 Task: Add a condition where "Channel Is not Text" in recently solved tickets.
Action: Mouse moved to (137, 481)
Screenshot: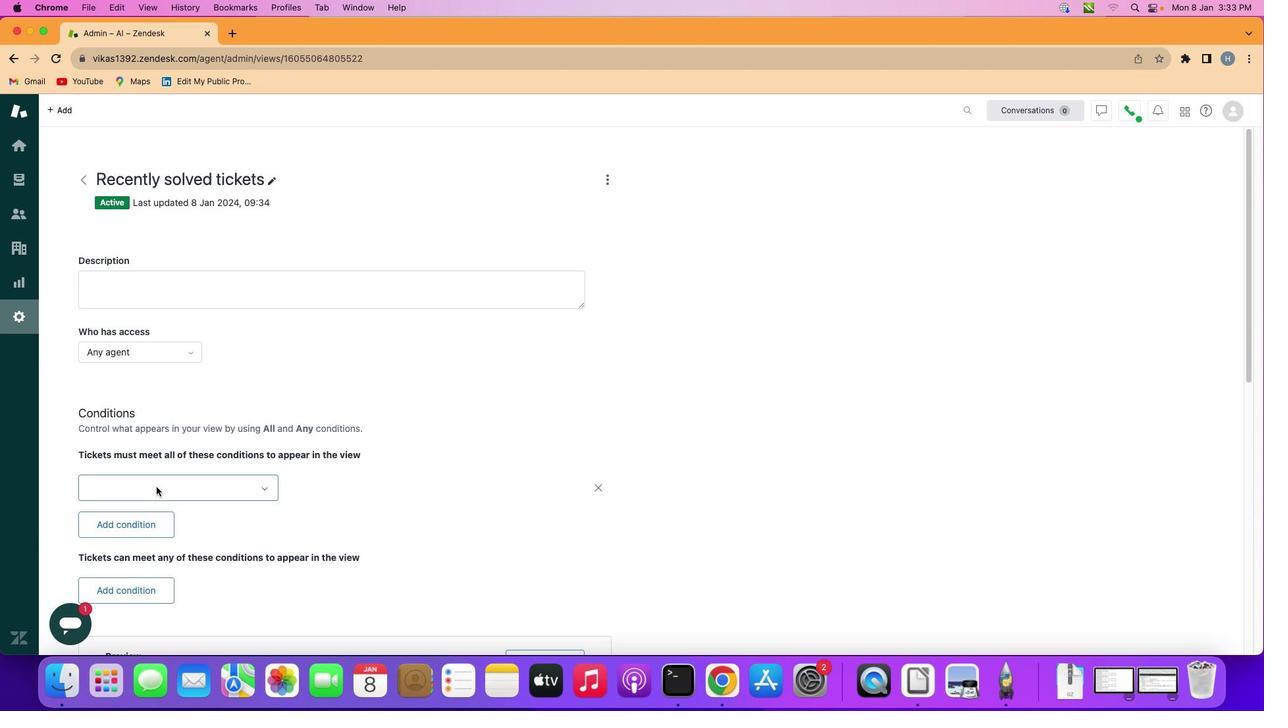 
Action: Mouse pressed left at (137, 481)
Screenshot: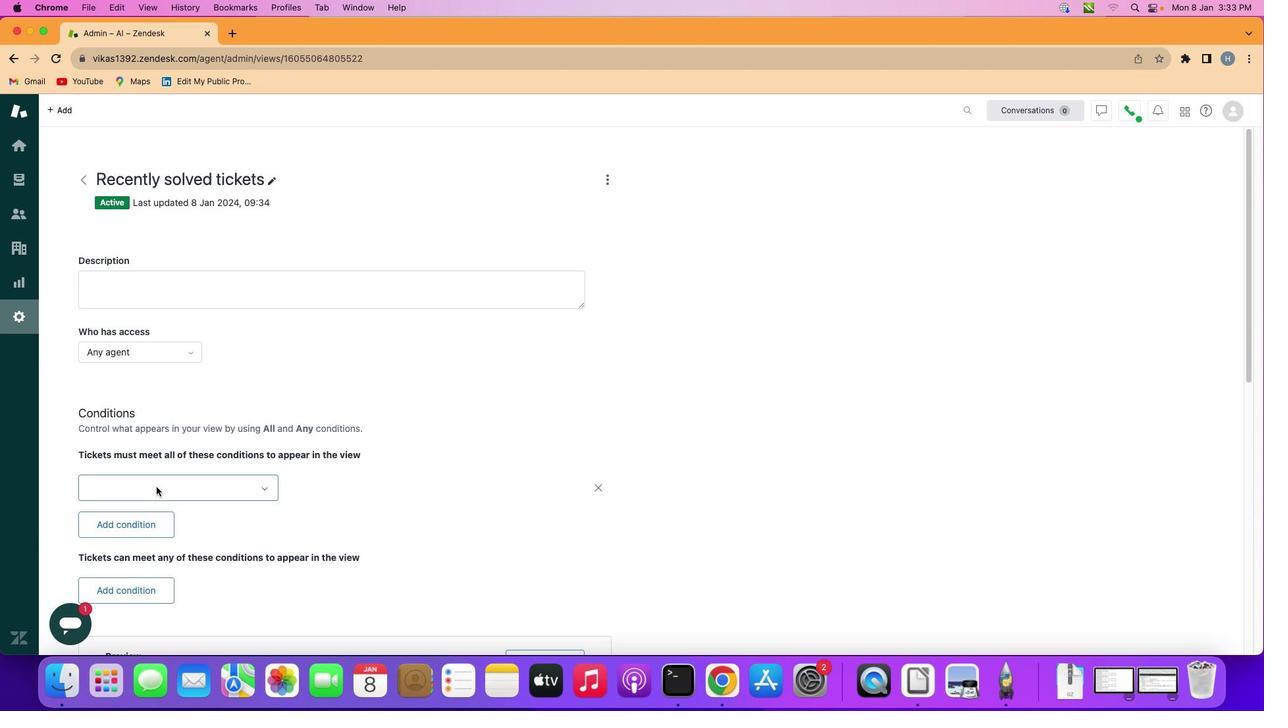 
Action: Mouse moved to (156, 486)
Screenshot: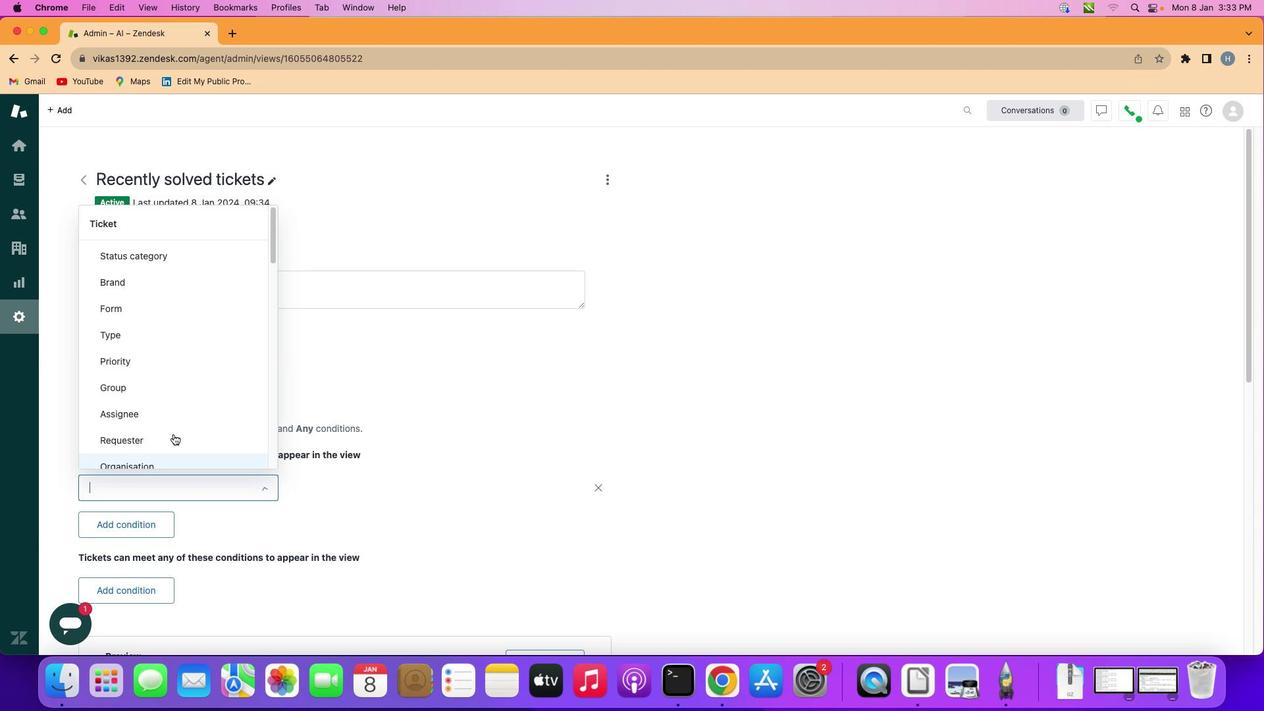 
Action: Mouse pressed left at (156, 486)
Screenshot: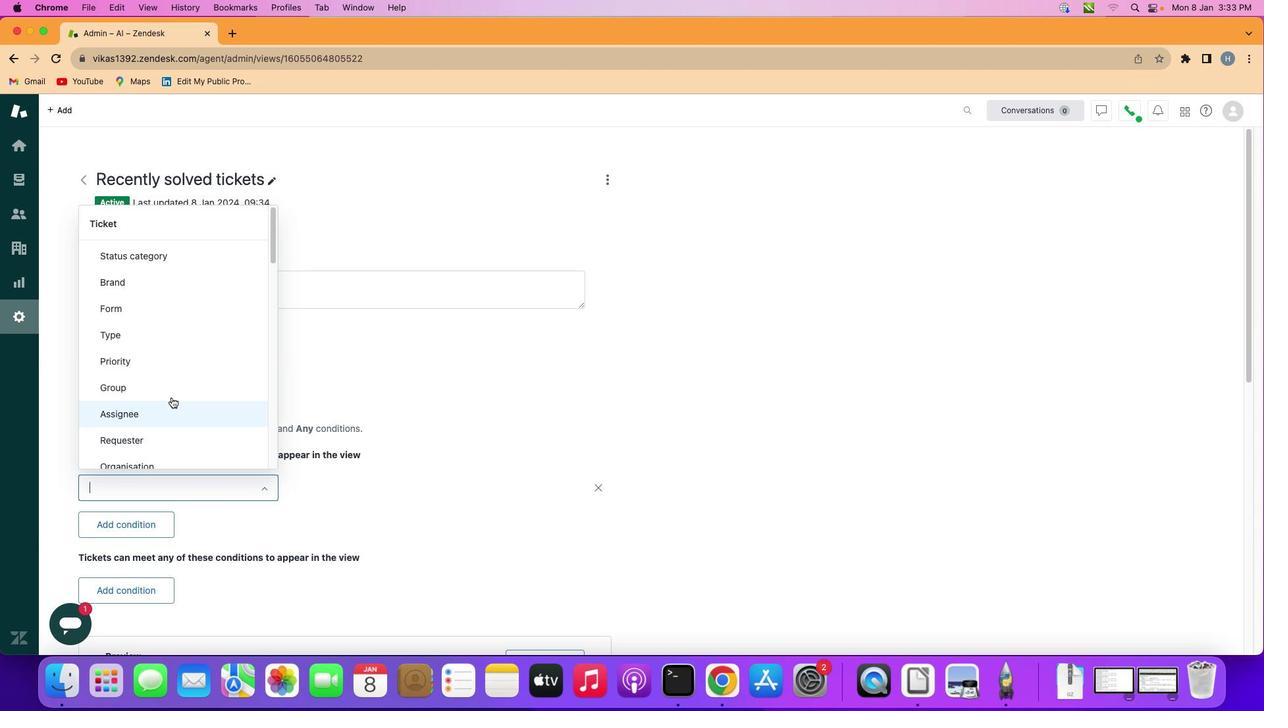 
Action: Mouse moved to (169, 387)
Screenshot: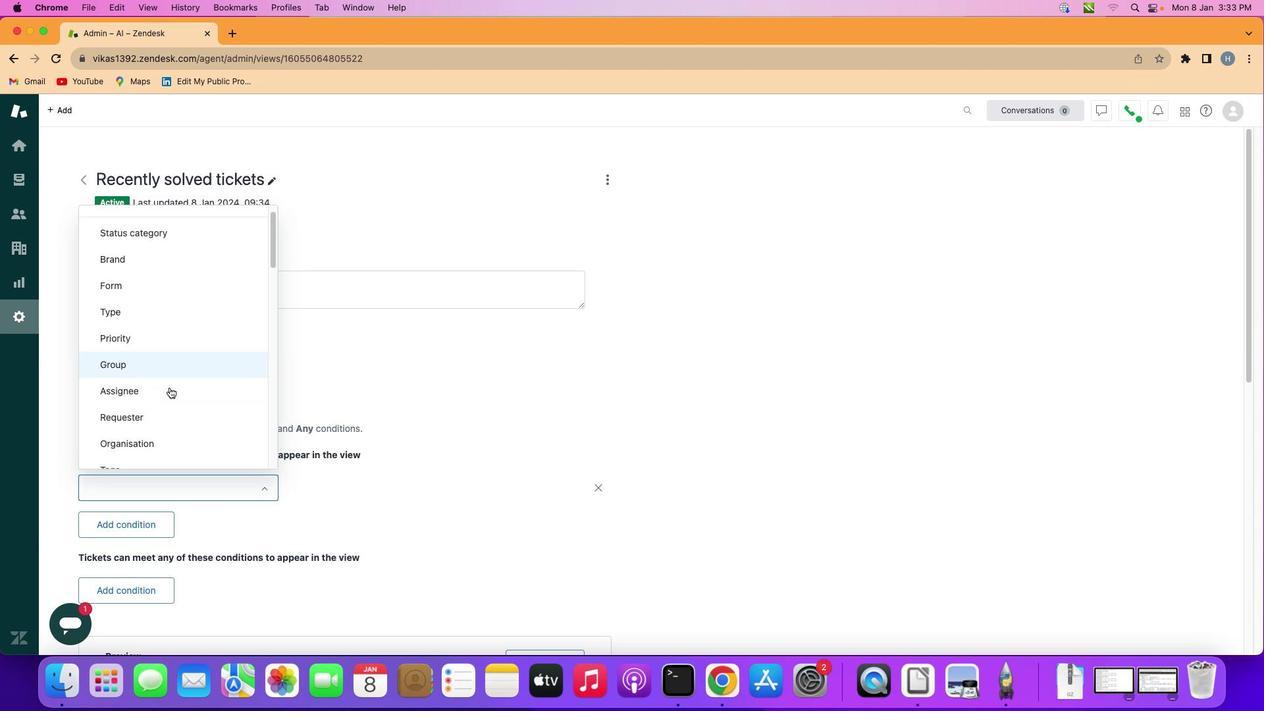 
Action: Mouse scrolled (169, 387) with delta (0, 0)
Screenshot: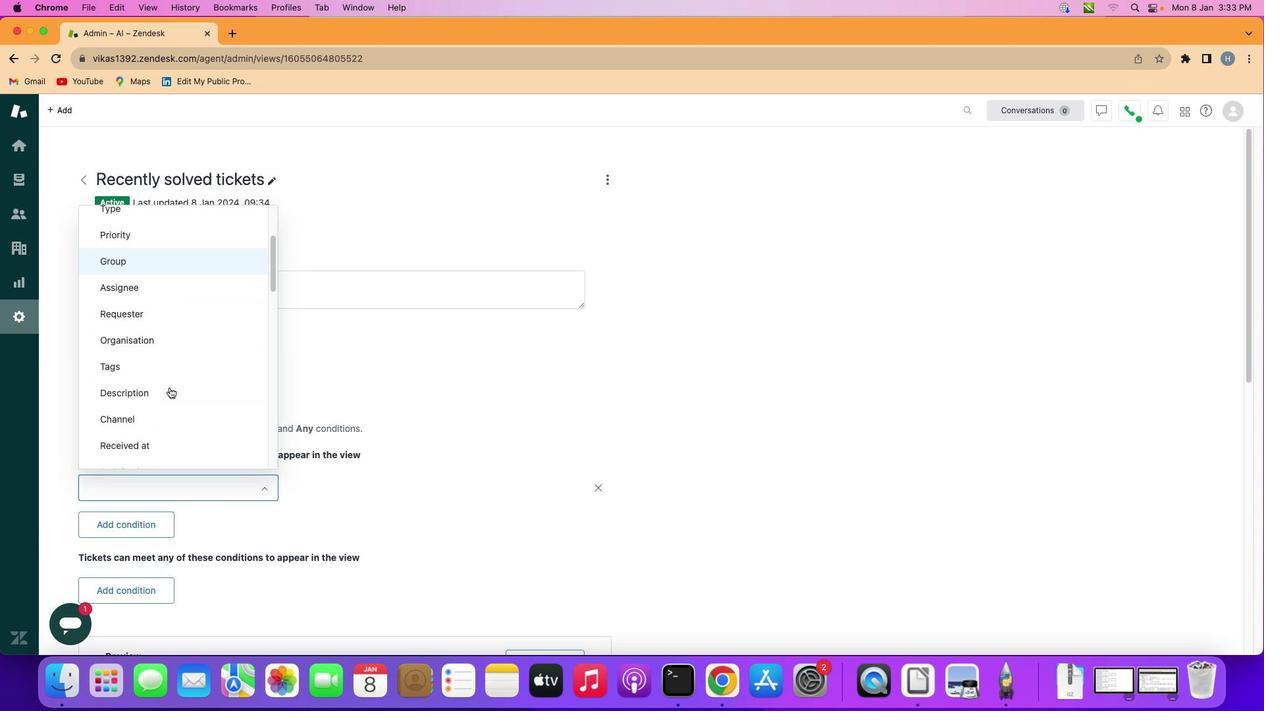 
Action: Mouse scrolled (169, 387) with delta (0, 0)
Screenshot: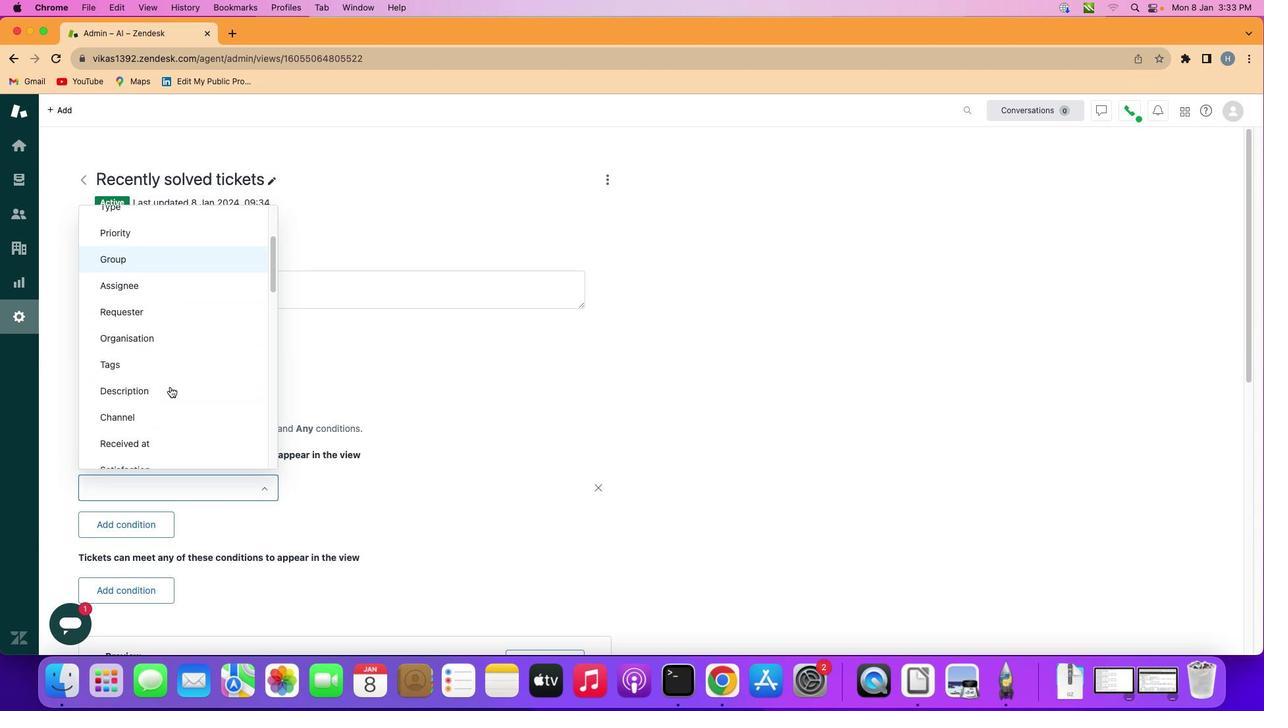 
Action: Mouse scrolled (169, 387) with delta (0, -1)
Screenshot: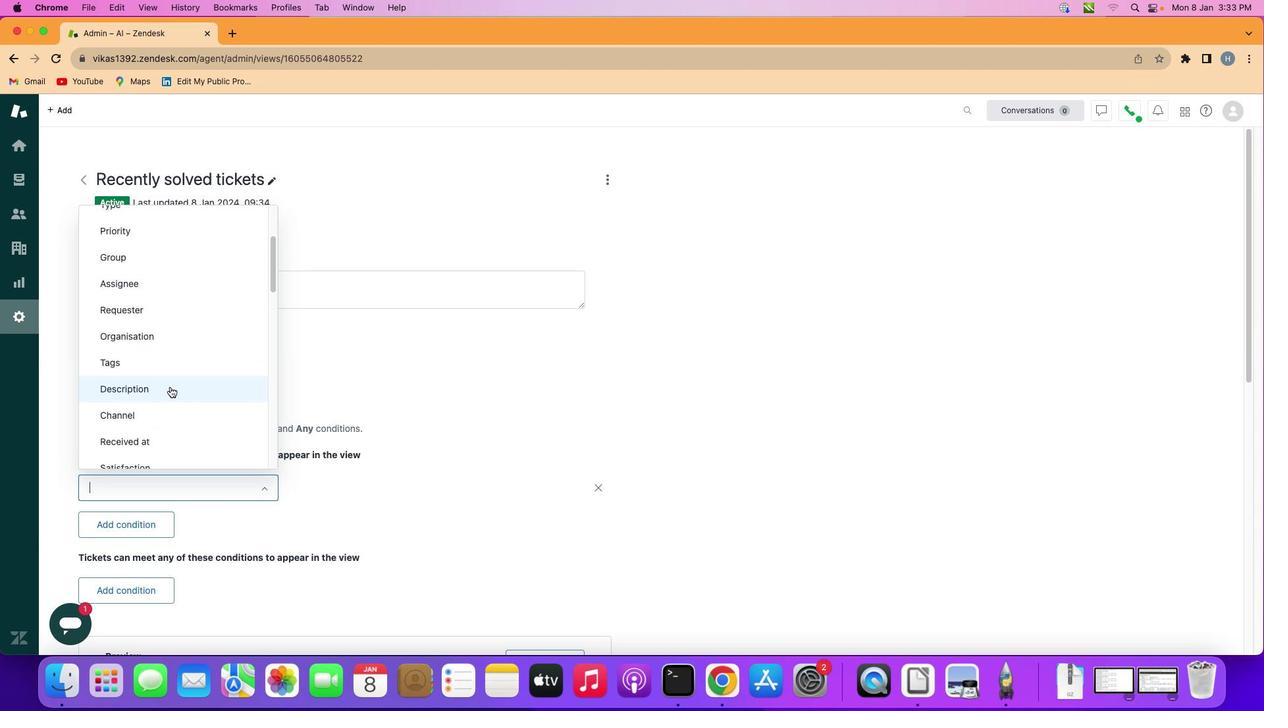 
Action: Mouse scrolled (169, 387) with delta (0, 0)
Screenshot: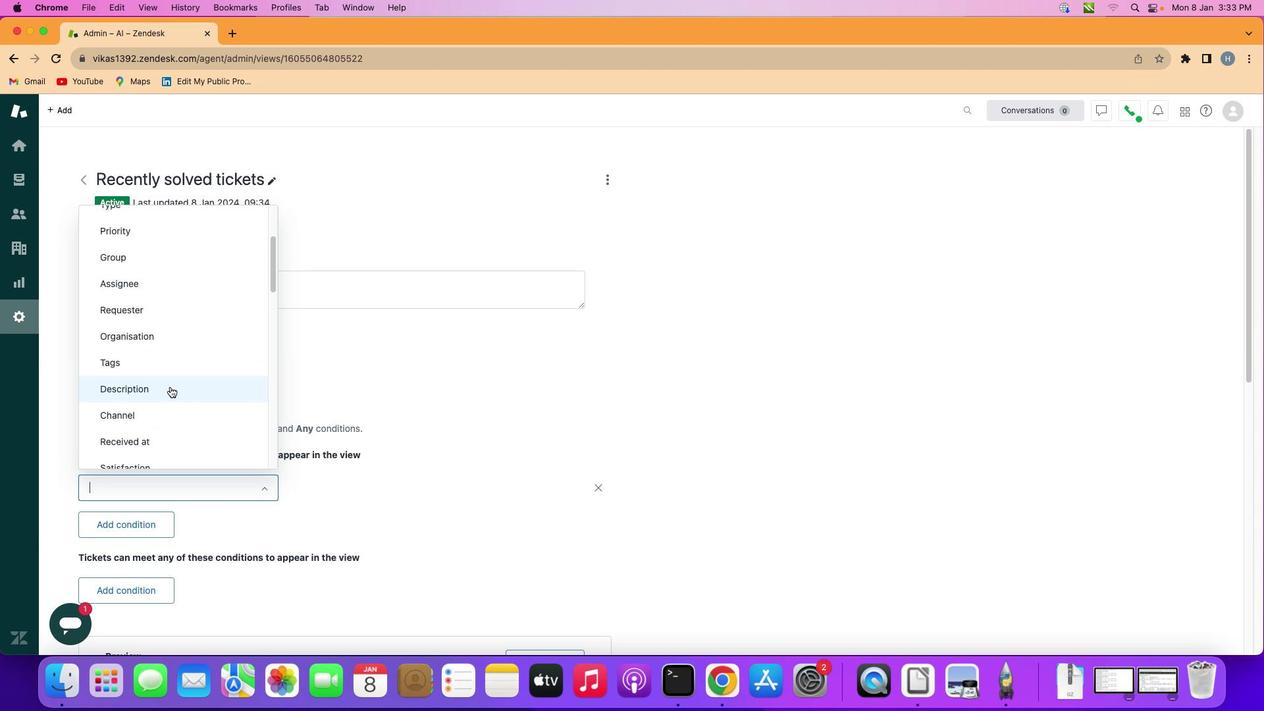 
Action: Mouse scrolled (169, 387) with delta (0, 0)
Screenshot: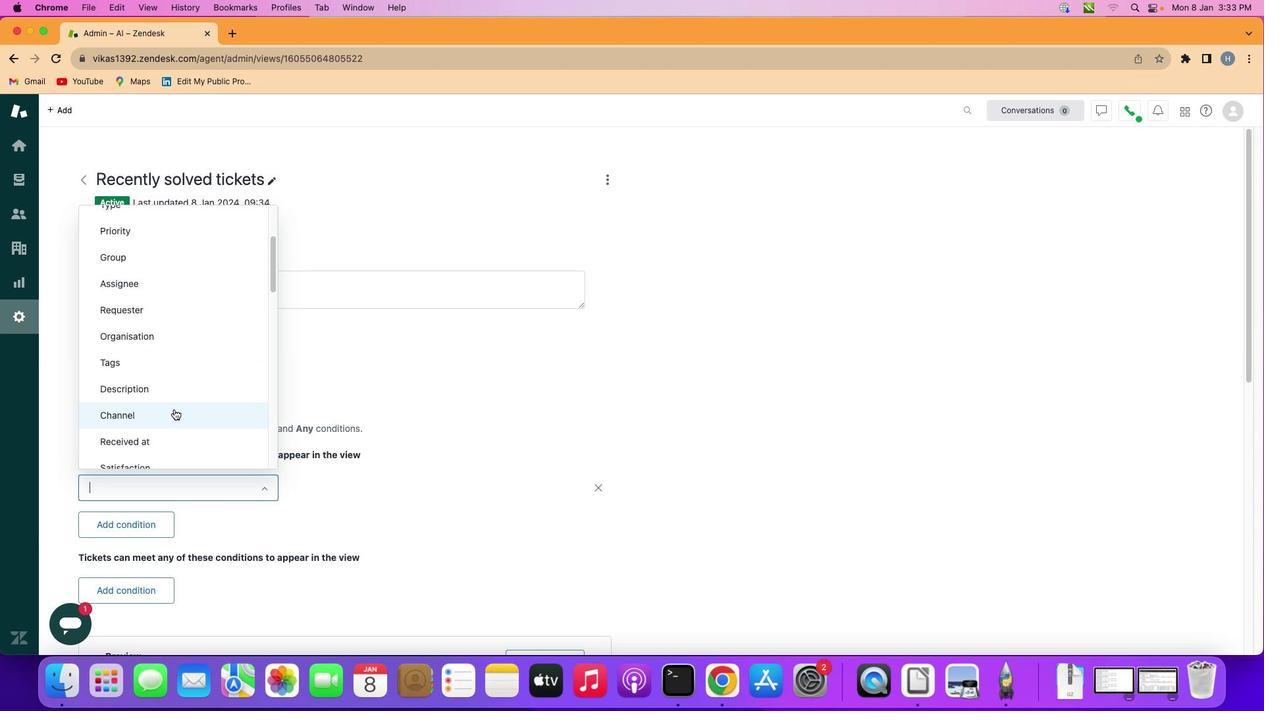 
Action: Mouse moved to (174, 409)
Screenshot: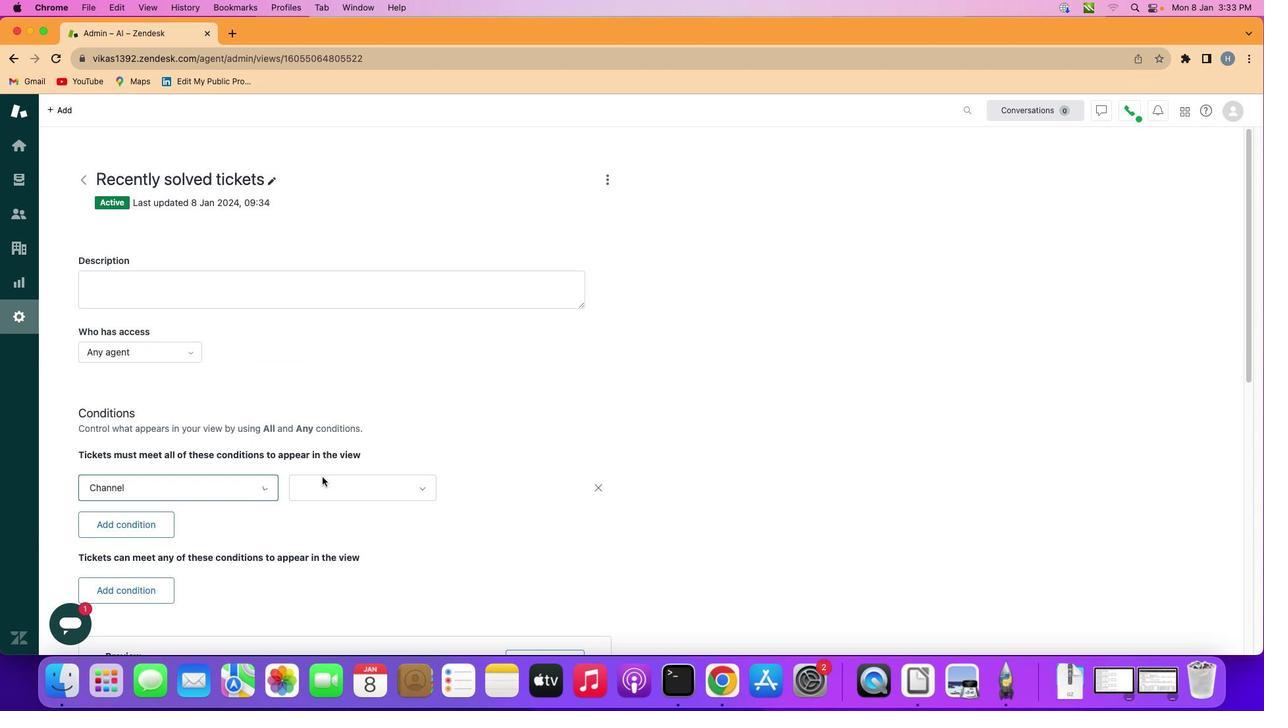 
Action: Mouse pressed left at (174, 409)
Screenshot: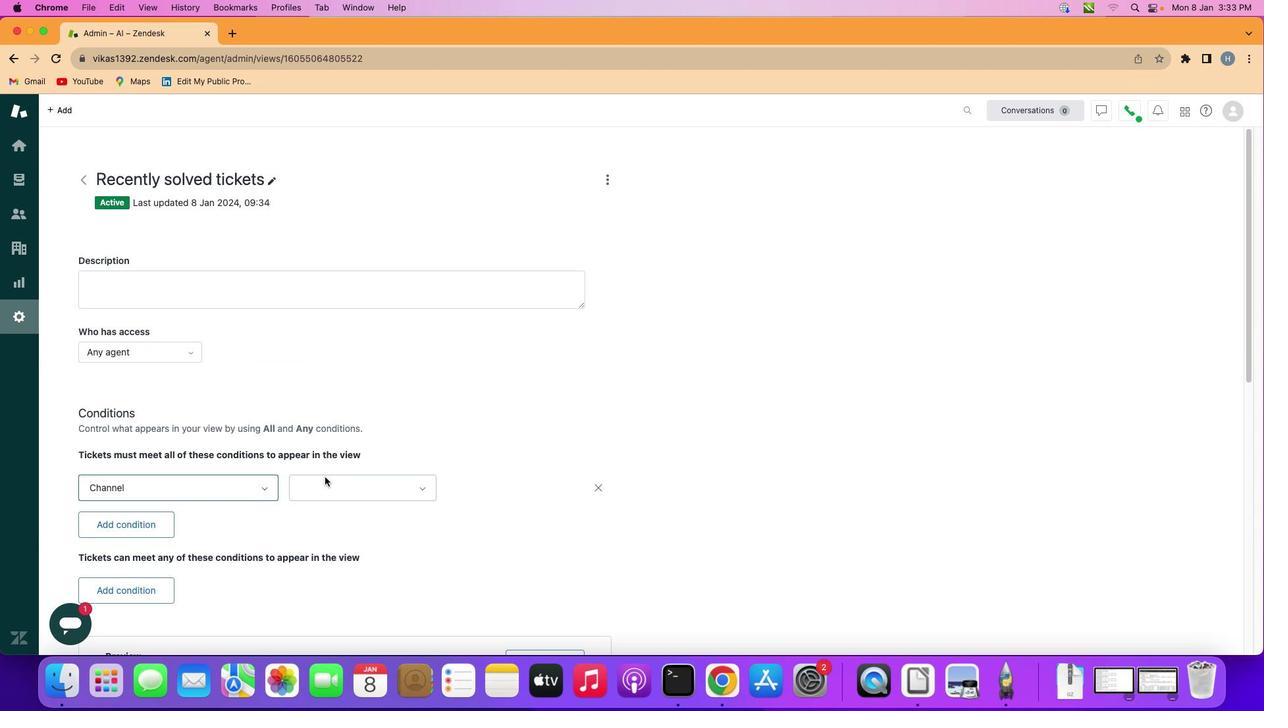
Action: Mouse moved to (325, 477)
Screenshot: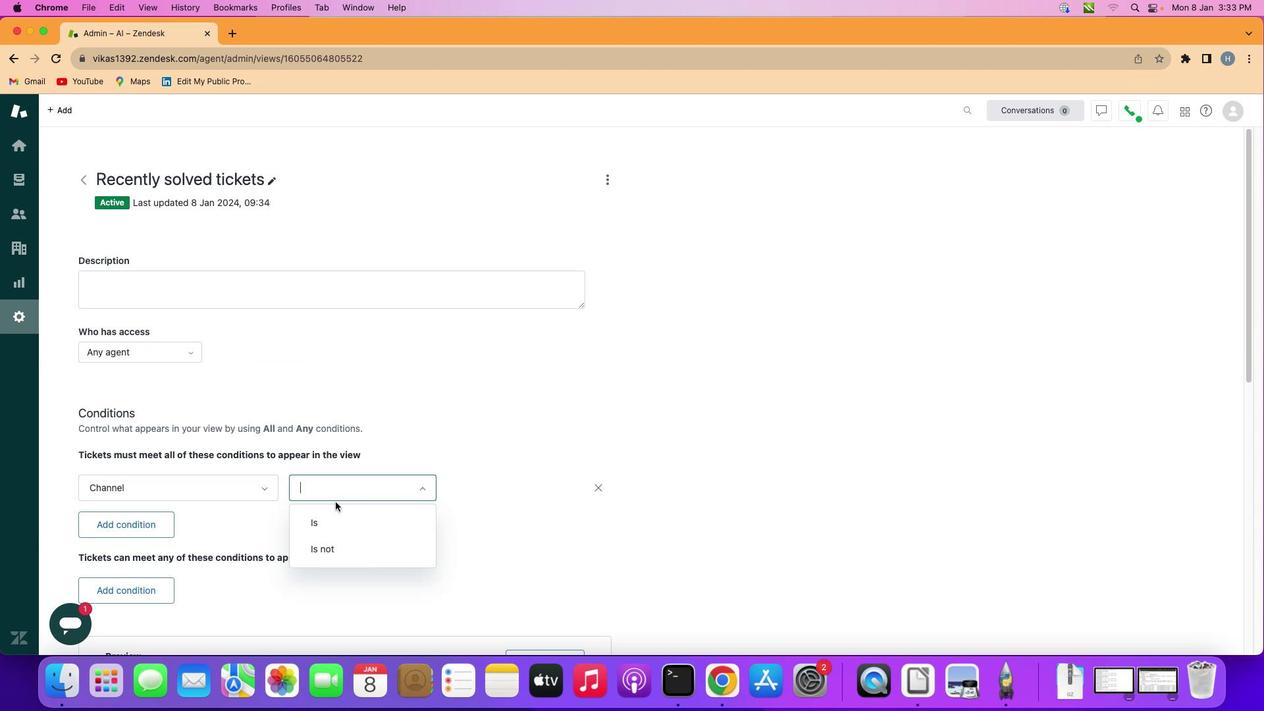 
Action: Mouse pressed left at (325, 477)
Screenshot: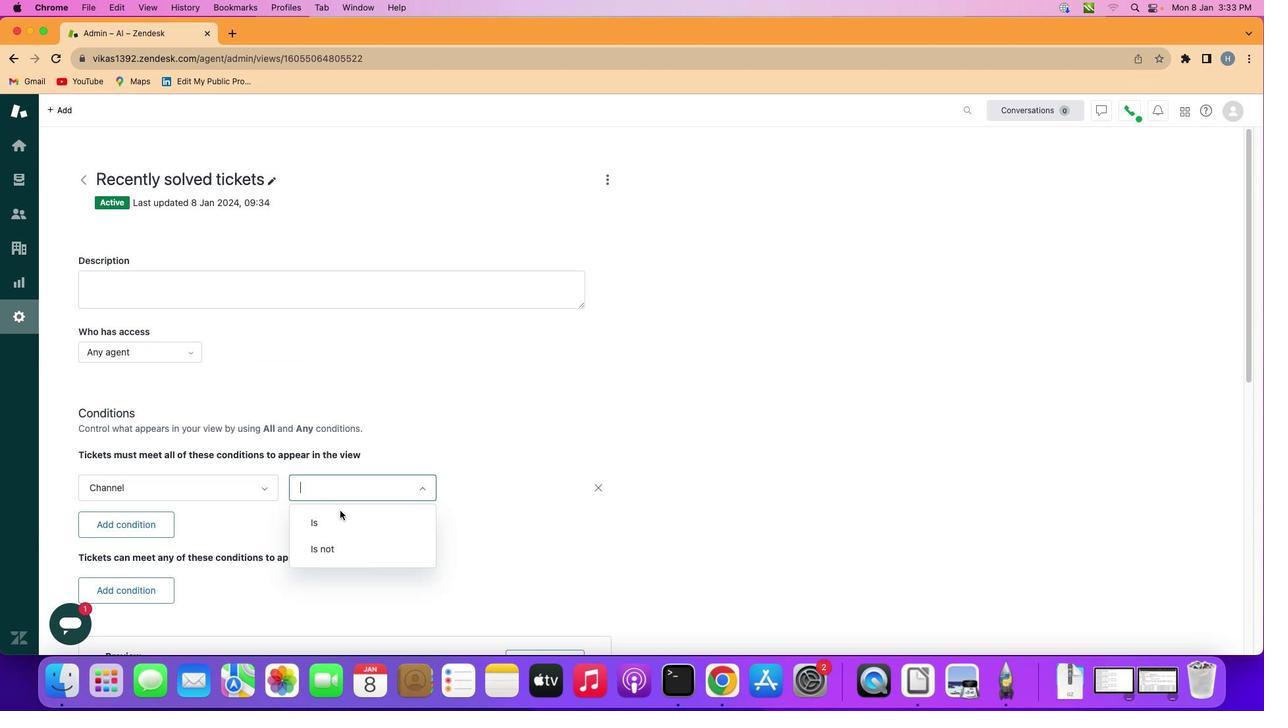 
Action: Mouse moved to (349, 543)
Screenshot: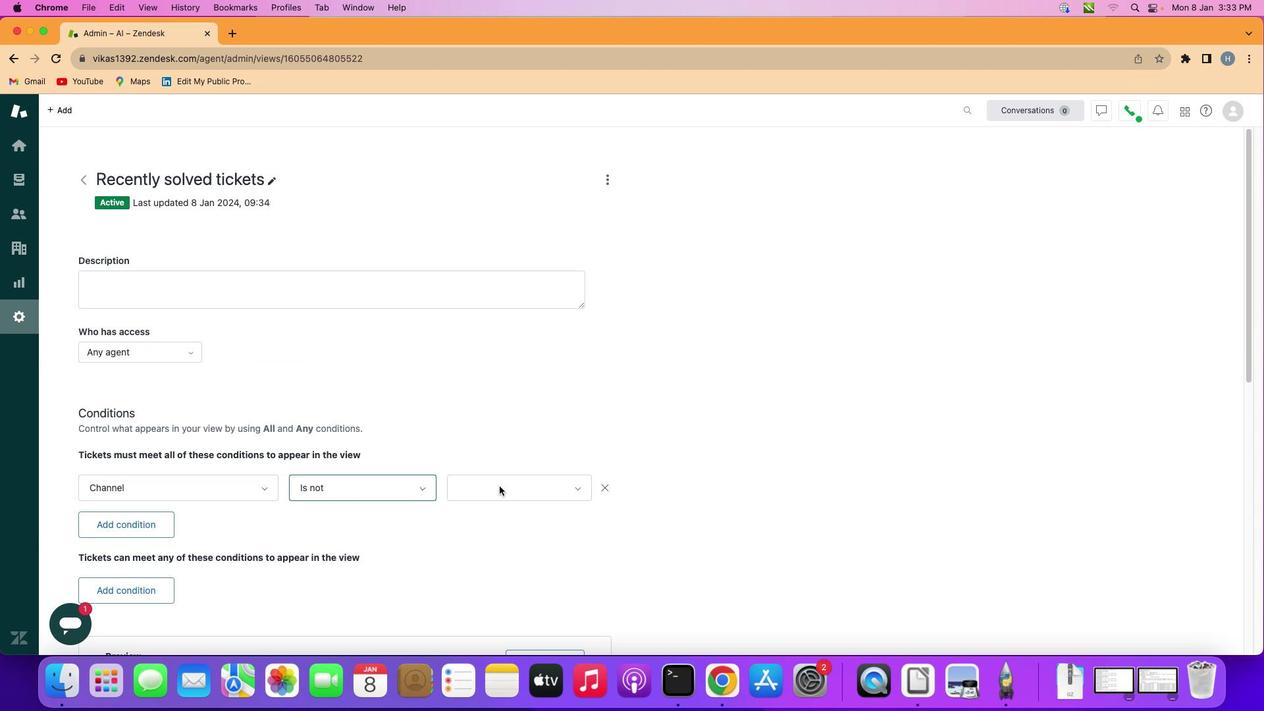 
Action: Mouse pressed left at (349, 543)
Screenshot: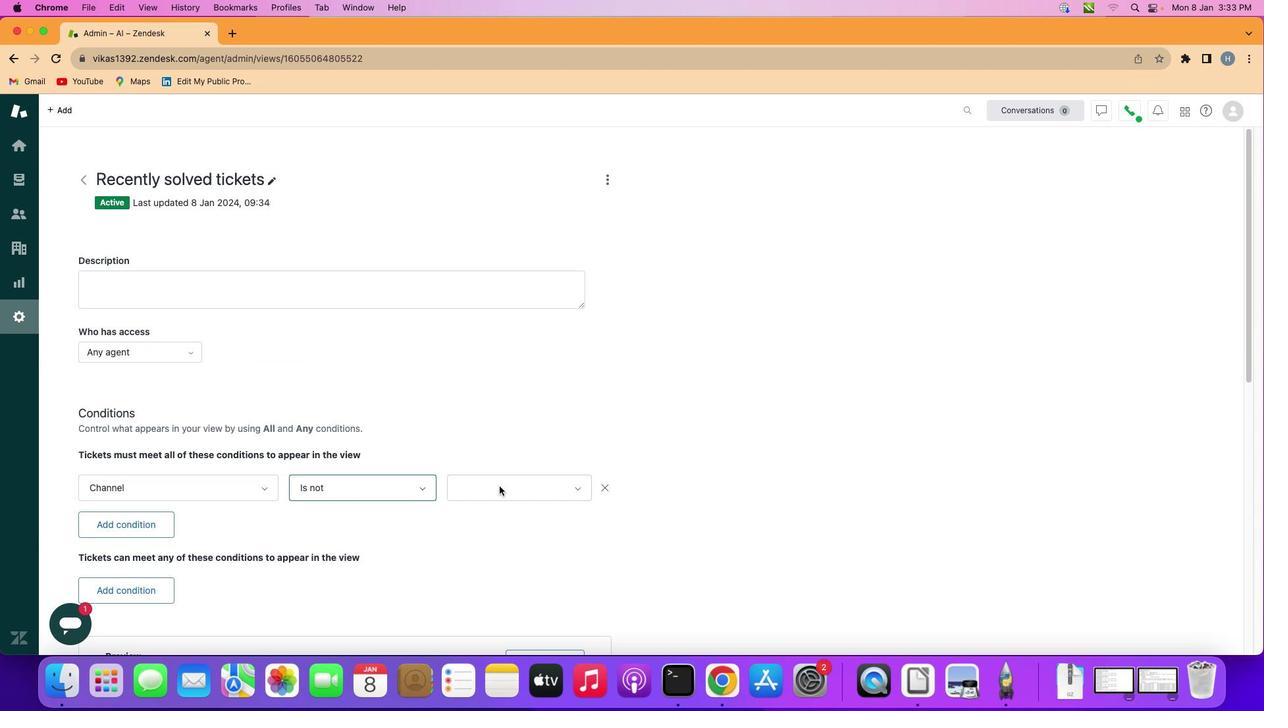 
Action: Mouse moved to (499, 486)
Screenshot: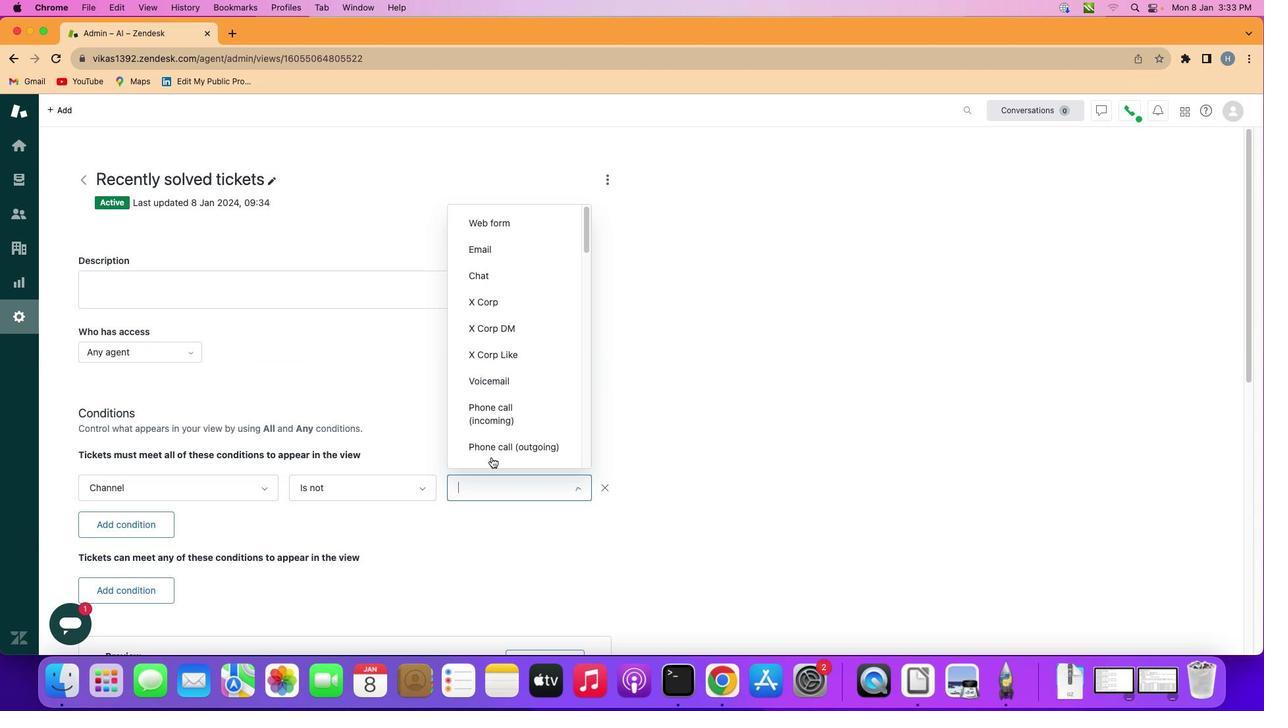 
Action: Mouse pressed left at (499, 486)
Screenshot: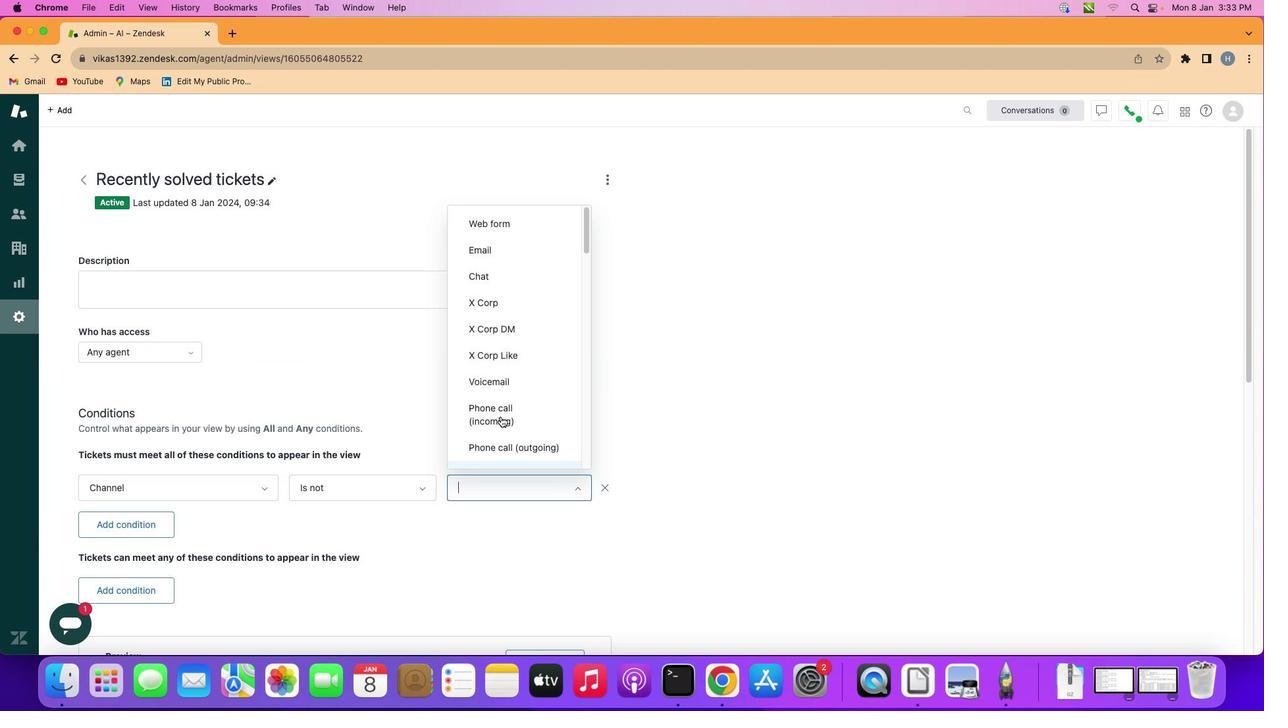 
Action: Mouse moved to (516, 379)
Screenshot: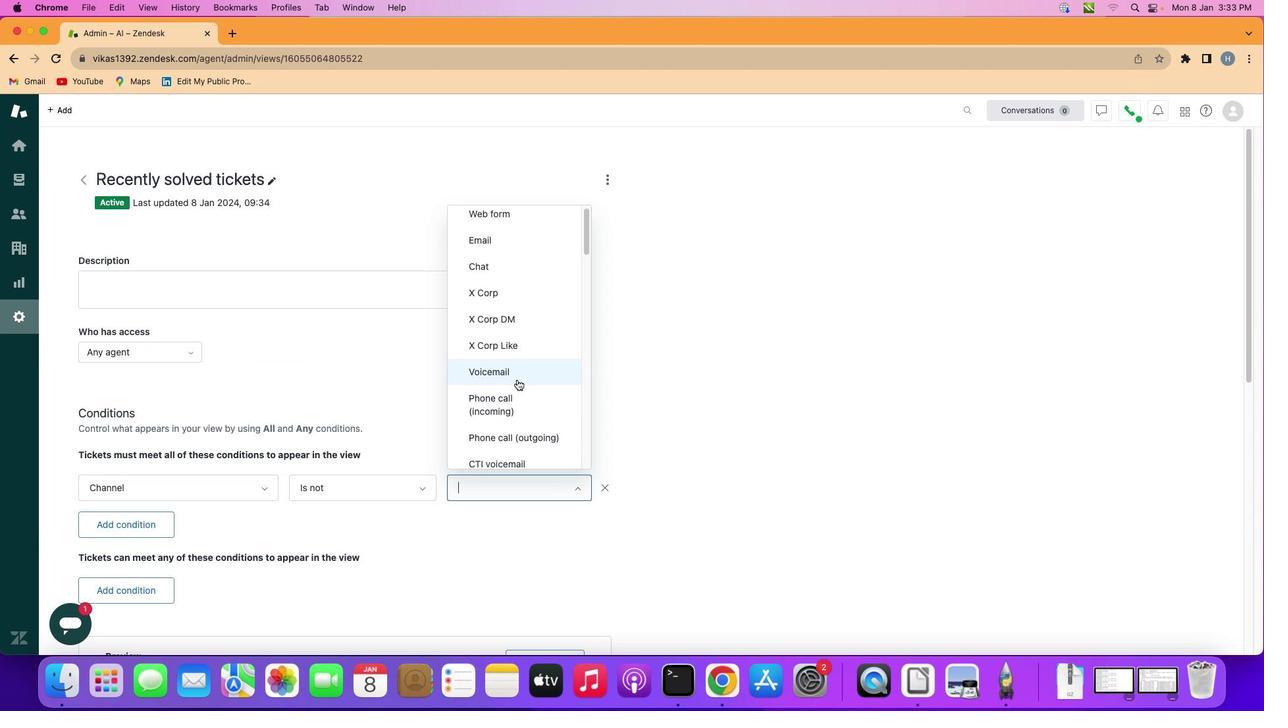 
Action: Mouse scrolled (516, 379) with delta (0, 0)
Screenshot: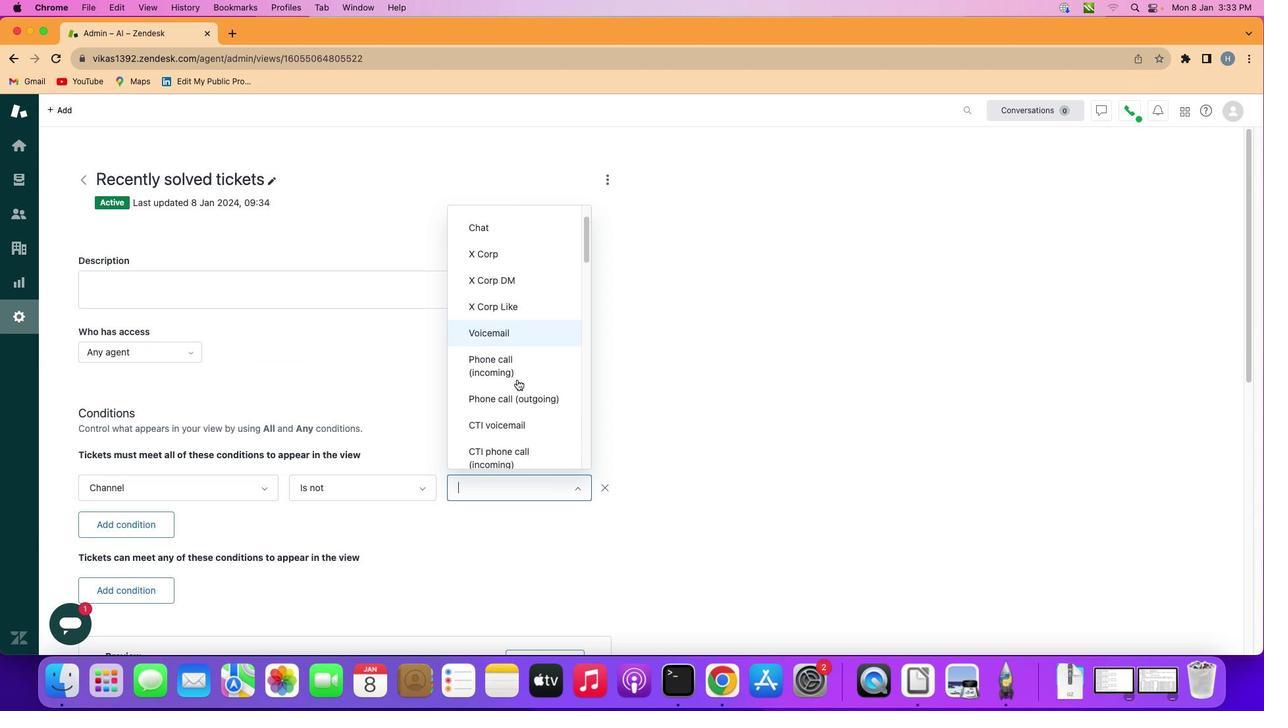 
Action: Mouse scrolled (516, 379) with delta (0, 0)
Screenshot: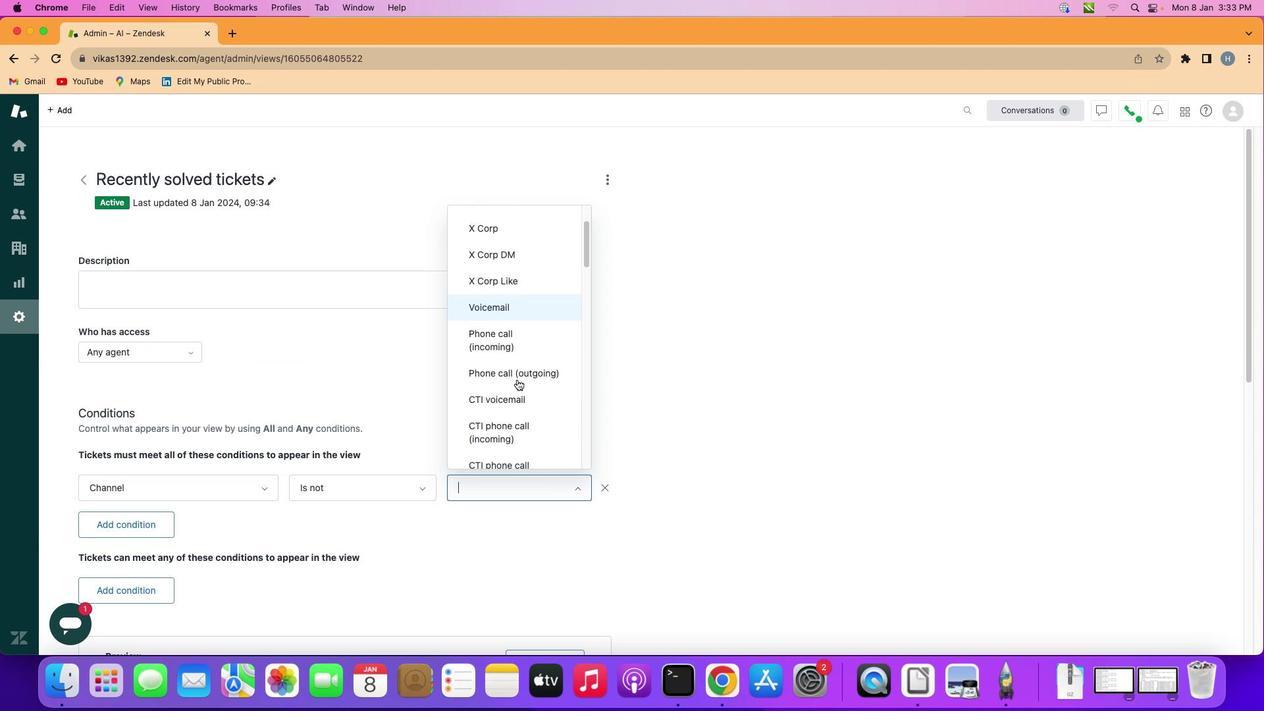 
Action: Mouse scrolled (516, 379) with delta (0, 0)
Screenshot: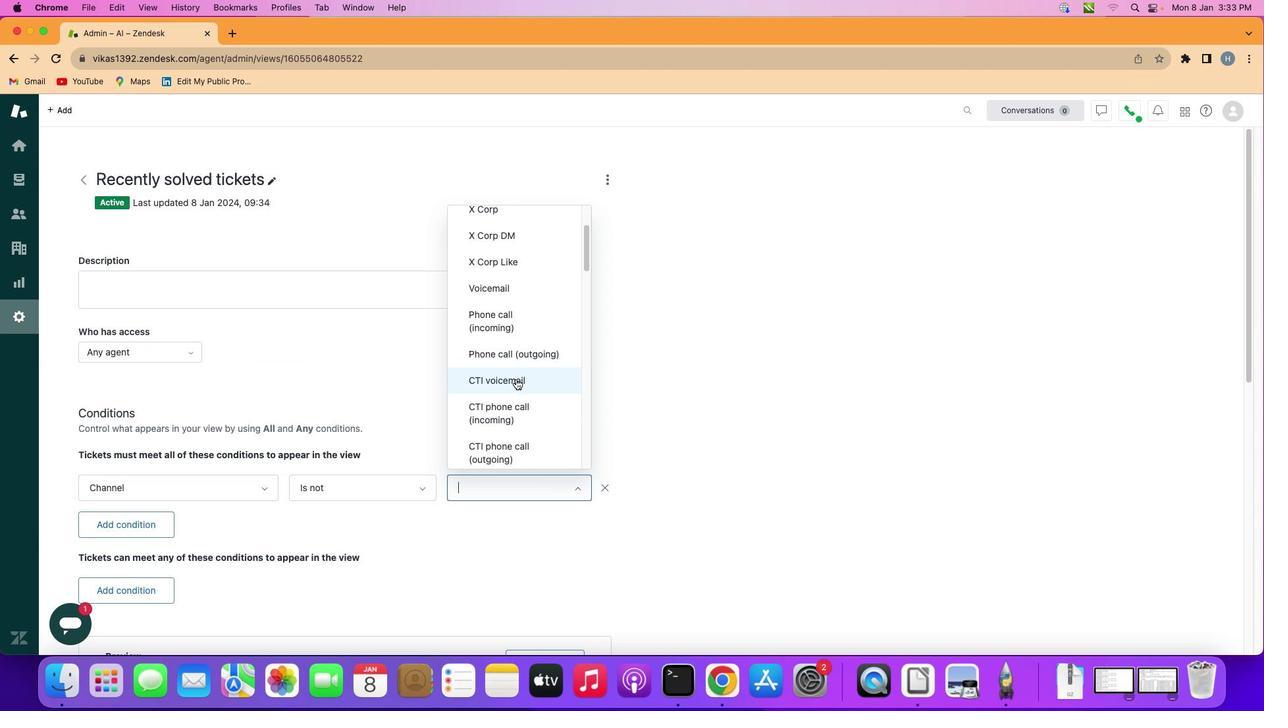
Action: Mouse scrolled (516, 379) with delta (0, 0)
Screenshot: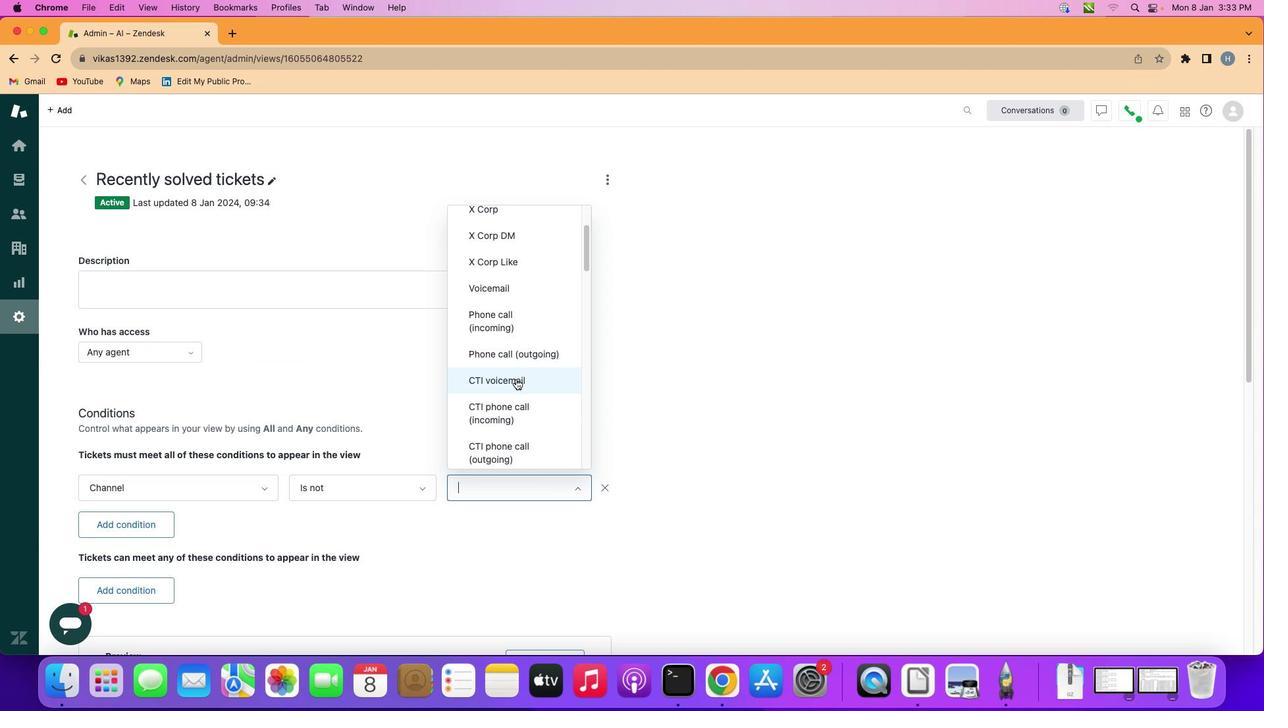 
Action: Mouse scrolled (516, 379) with delta (0, 0)
Screenshot: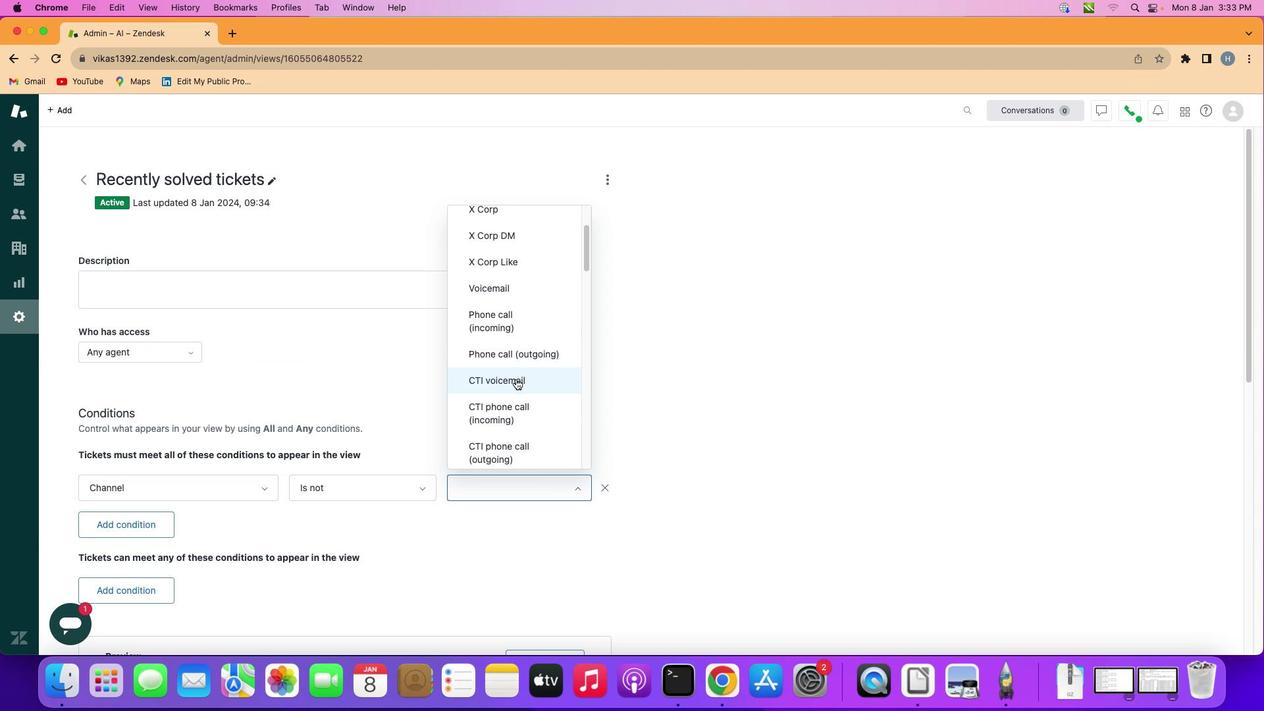 
Action: Mouse moved to (516, 379)
Screenshot: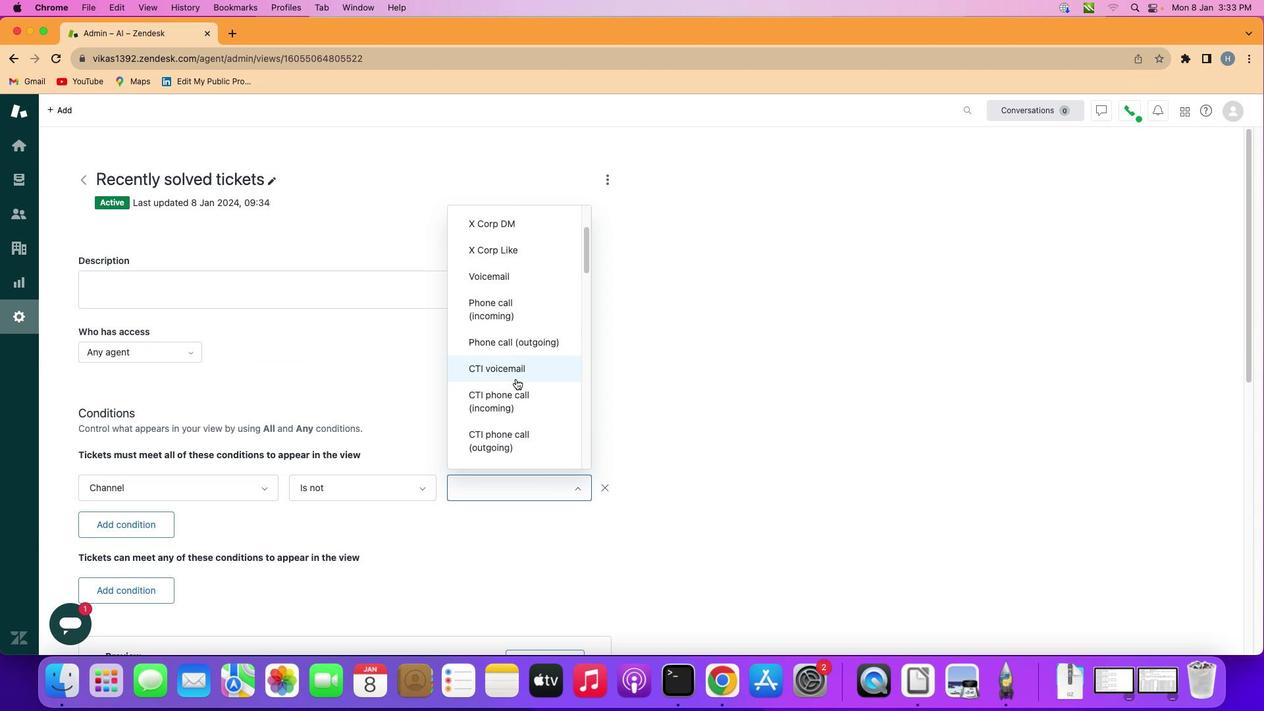 
Action: Mouse scrolled (516, 379) with delta (0, 0)
Screenshot: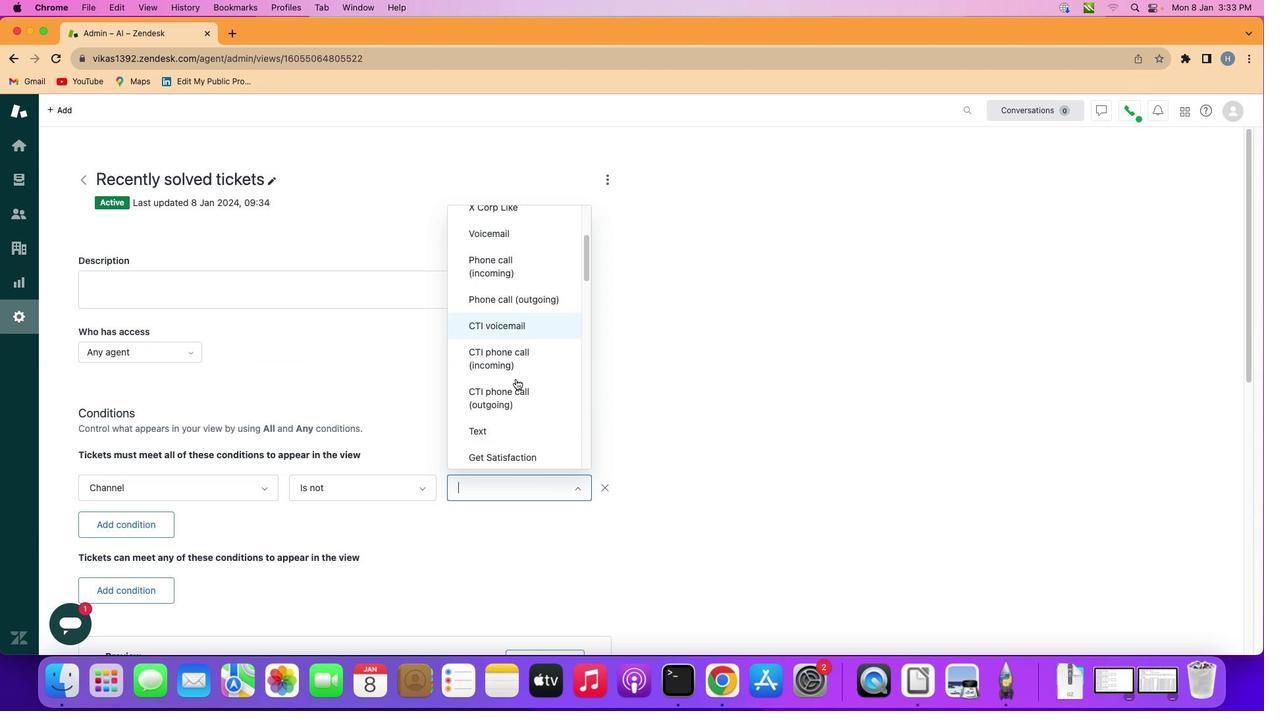 
Action: Mouse scrolled (516, 379) with delta (0, 0)
Screenshot: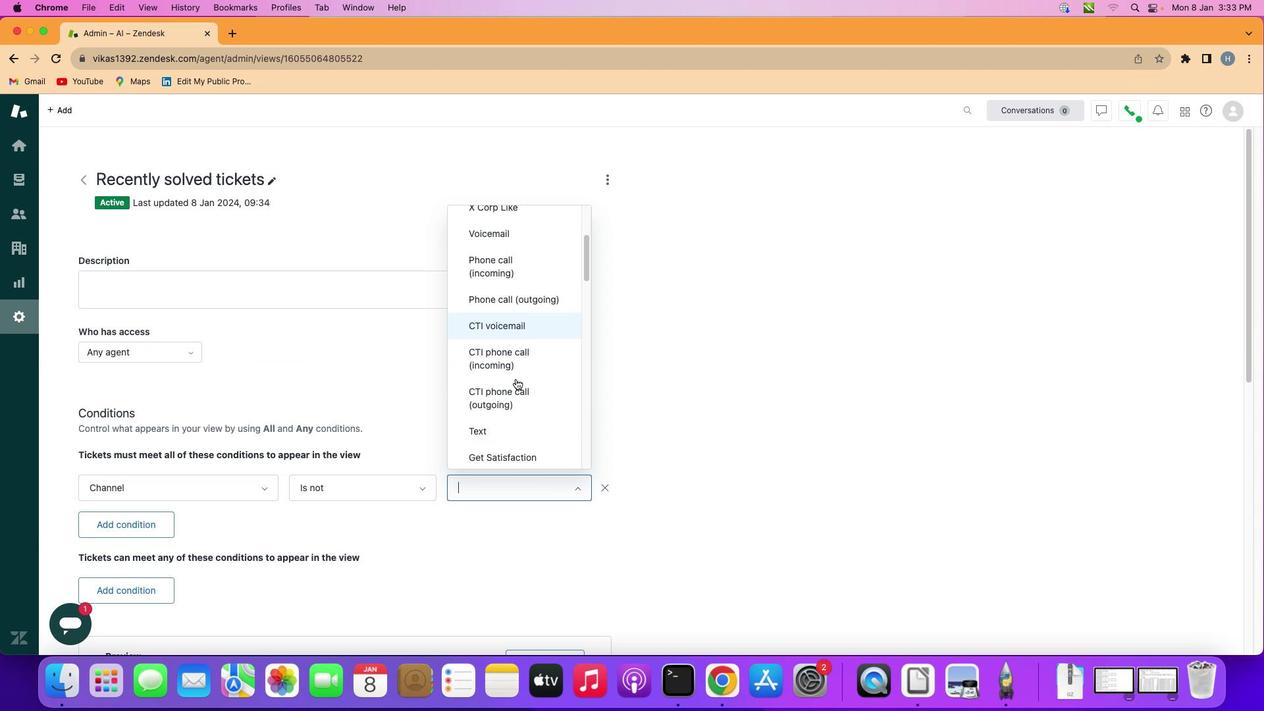 
Action: Mouse scrolled (516, 379) with delta (0, 0)
Screenshot: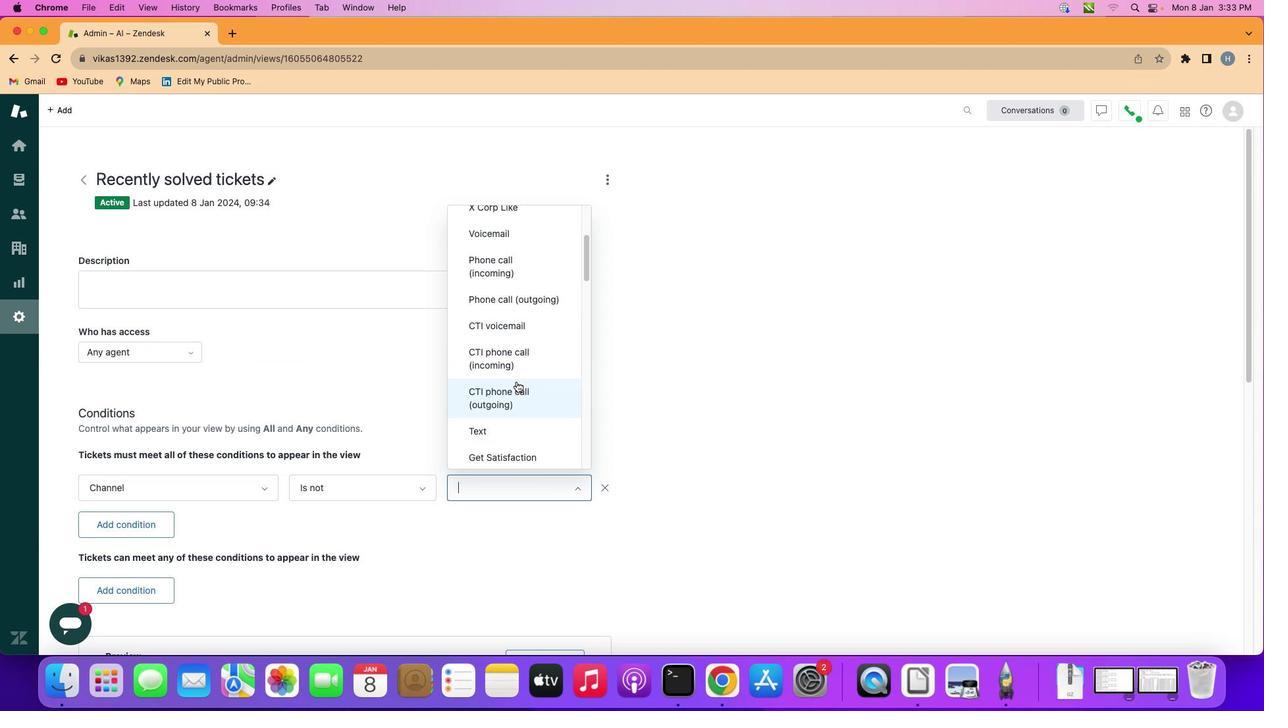 
Action: Mouse scrolled (516, 379) with delta (0, 0)
Screenshot: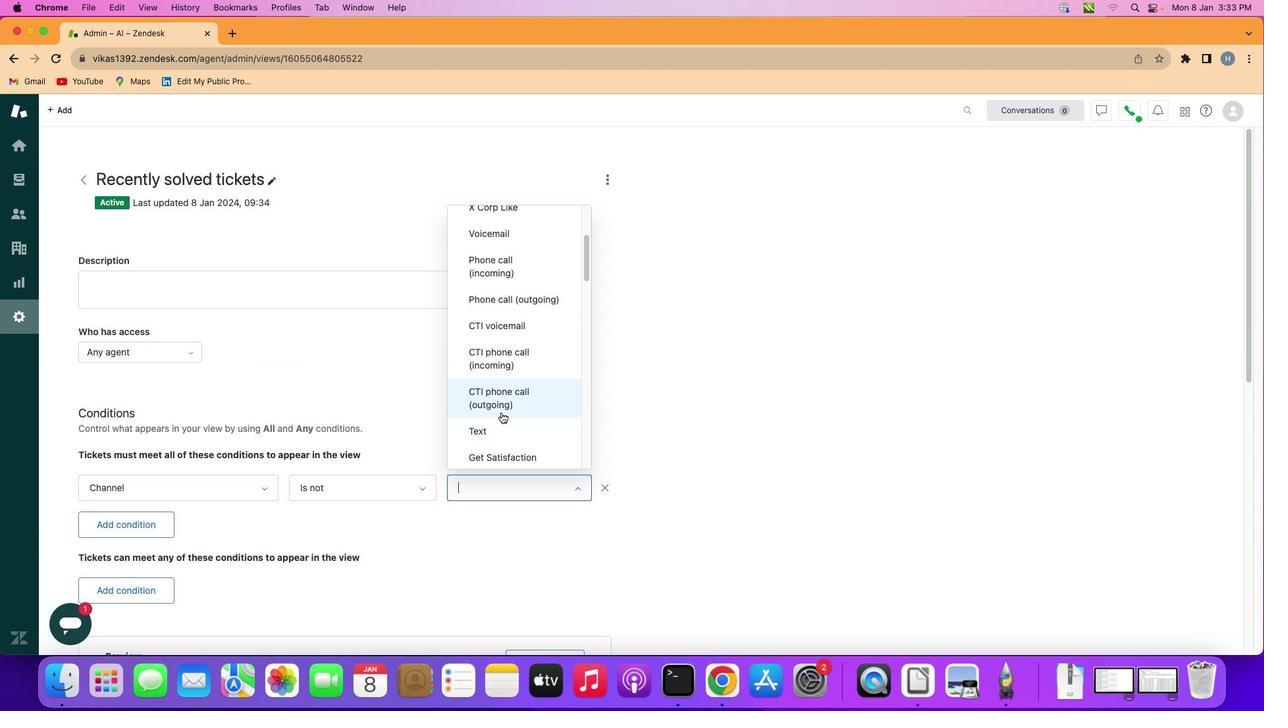
Action: Mouse moved to (497, 425)
Screenshot: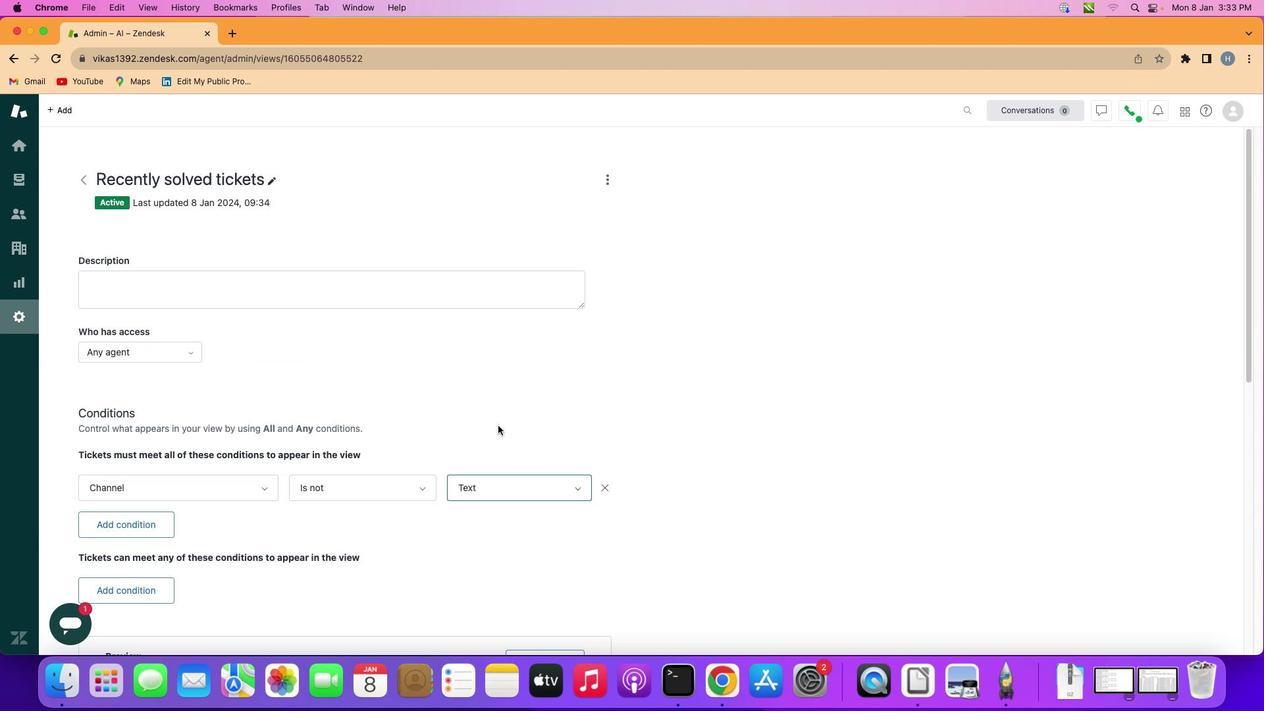 
Action: Mouse pressed left at (497, 425)
Screenshot: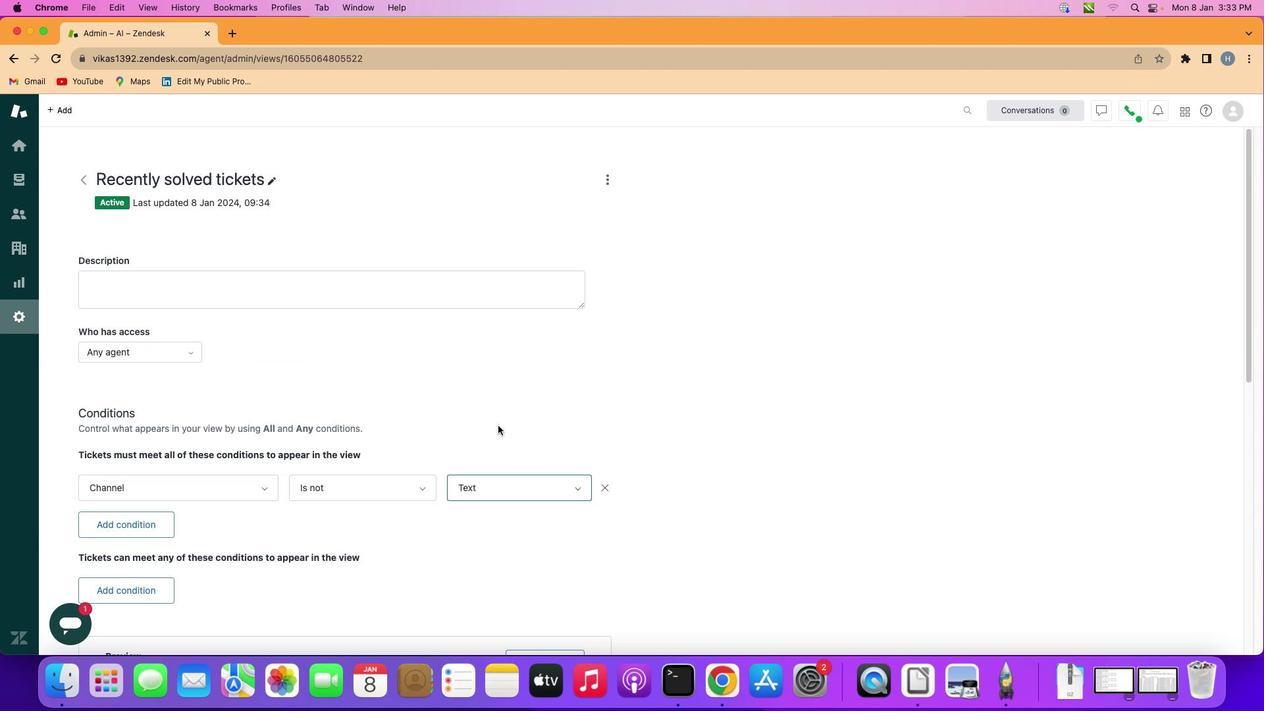 
